 Task: Create Card Project Risk Assessment in Board Resource Allocation Techniques to Workspace Health and Safety. Create Card Event Coordination Review in Board Social Media Advertising Analytics to Workspace Health and Safety. Create Card Project Quality Assurance in Board Content Marketing Content Distribution and Promotion to Workspace Health and Safety
Action: Mouse moved to (257, 215)
Screenshot: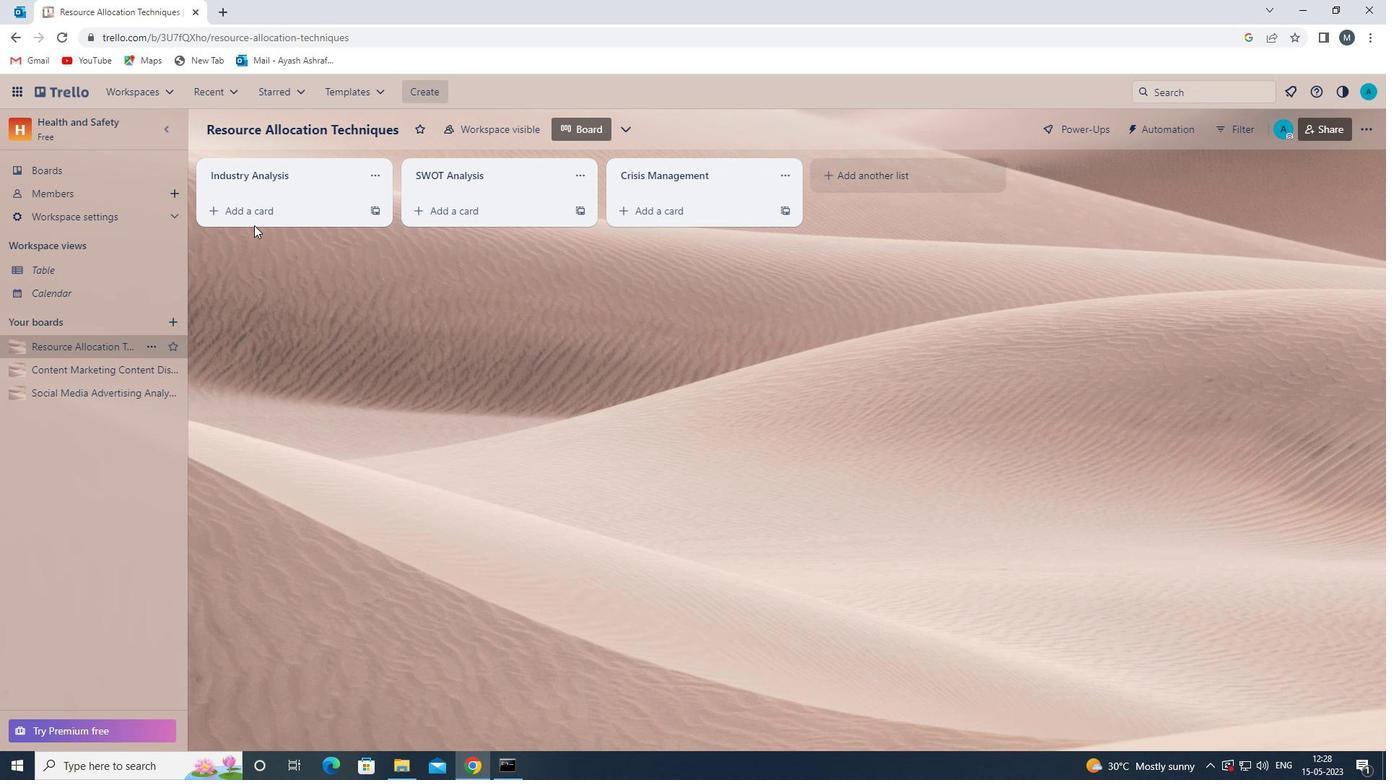 
Action: Mouse pressed left at (257, 215)
Screenshot: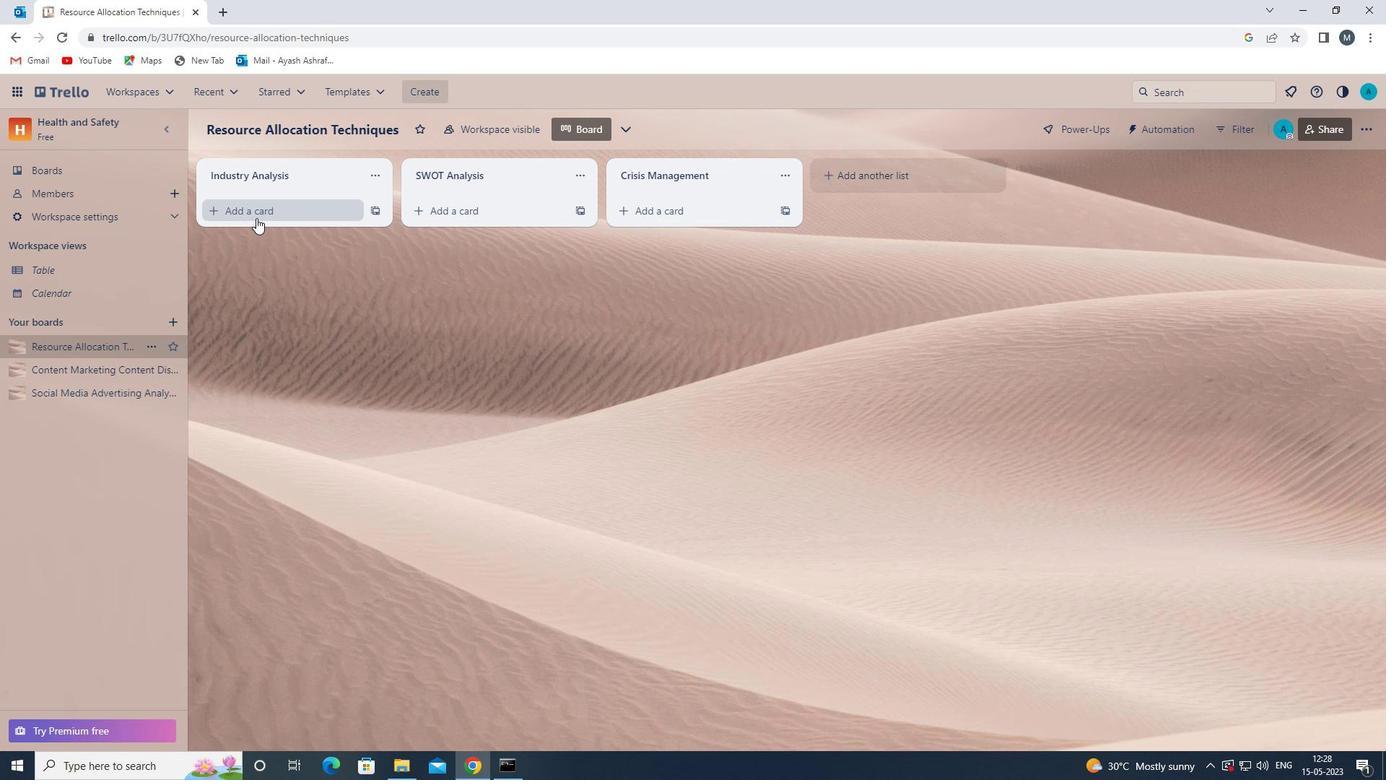 
Action: Mouse moved to (278, 226)
Screenshot: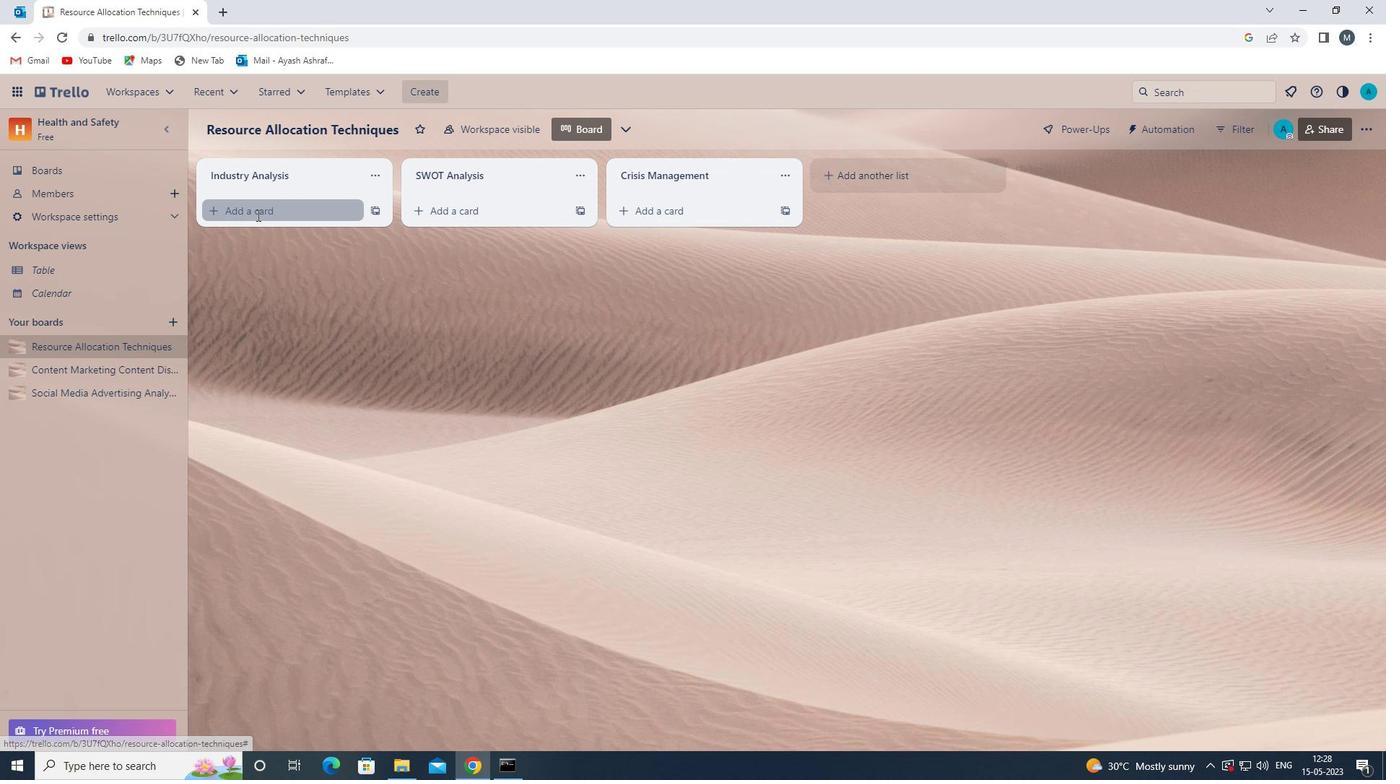 
Action: Mouse pressed left at (278, 226)
Screenshot: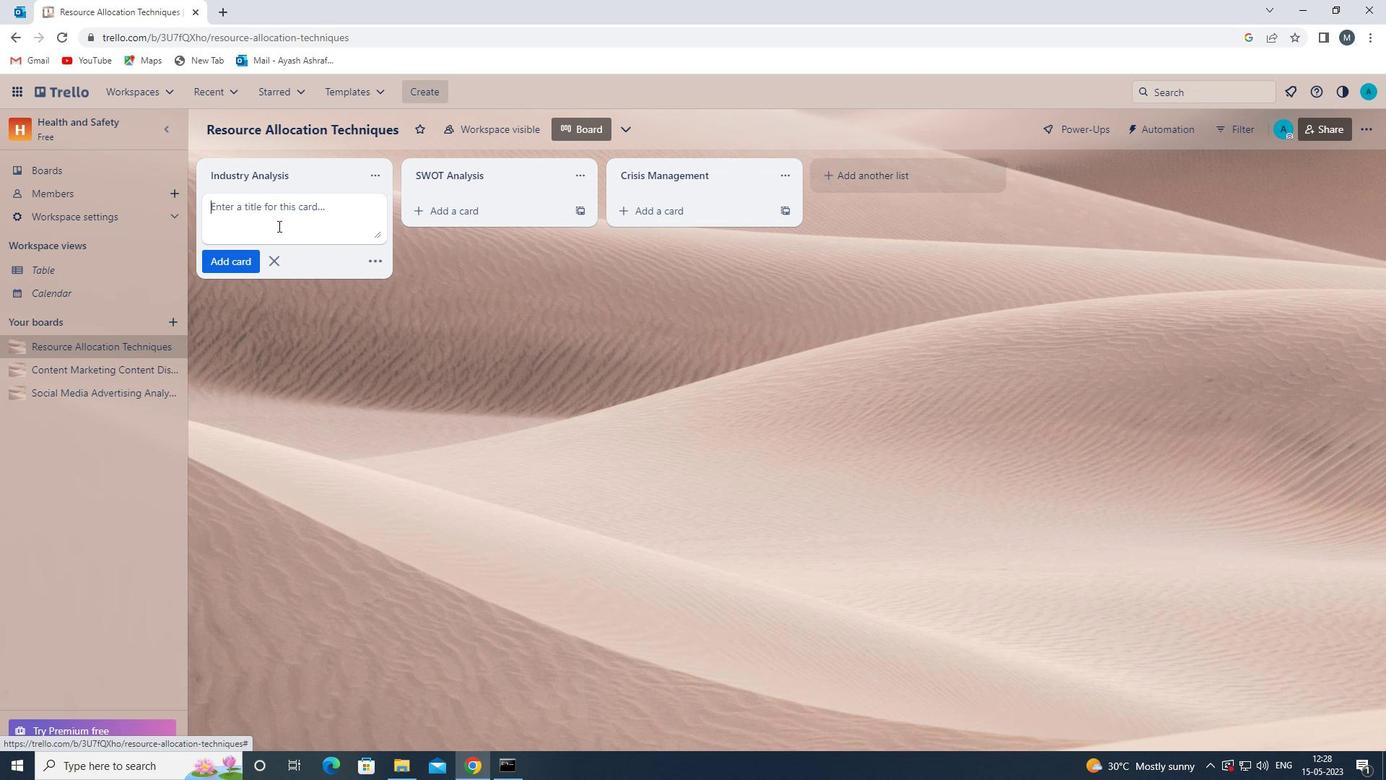 
Action: Key pressed <Key.shift>PROJECT<Key.space><Key.shift><Key.shift>RISK<Key.space><Key.shift>ASSESSMENT<Key.space>
Screenshot: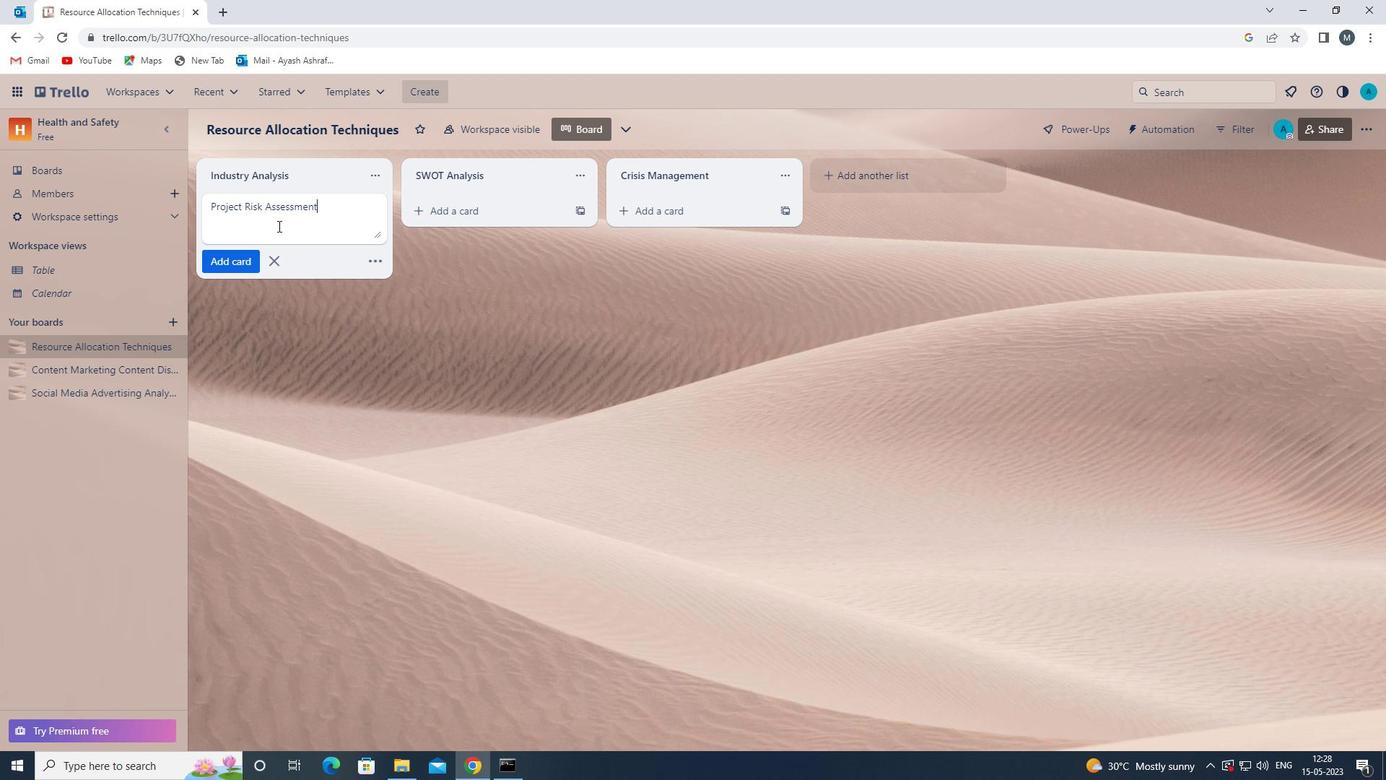 
Action: Mouse moved to (246, 260)
Screenshot: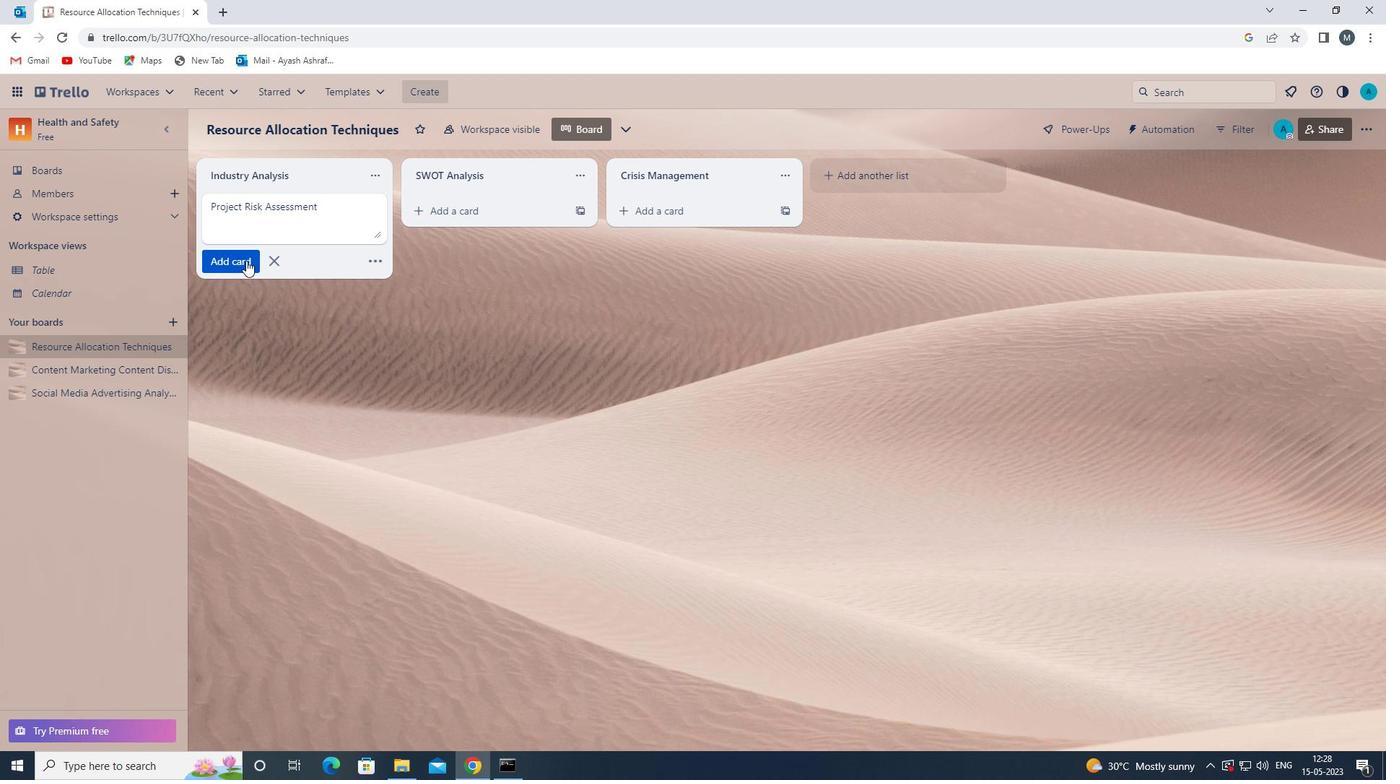 
Action: Mouse pressed left at (246, 260)
Screenshot: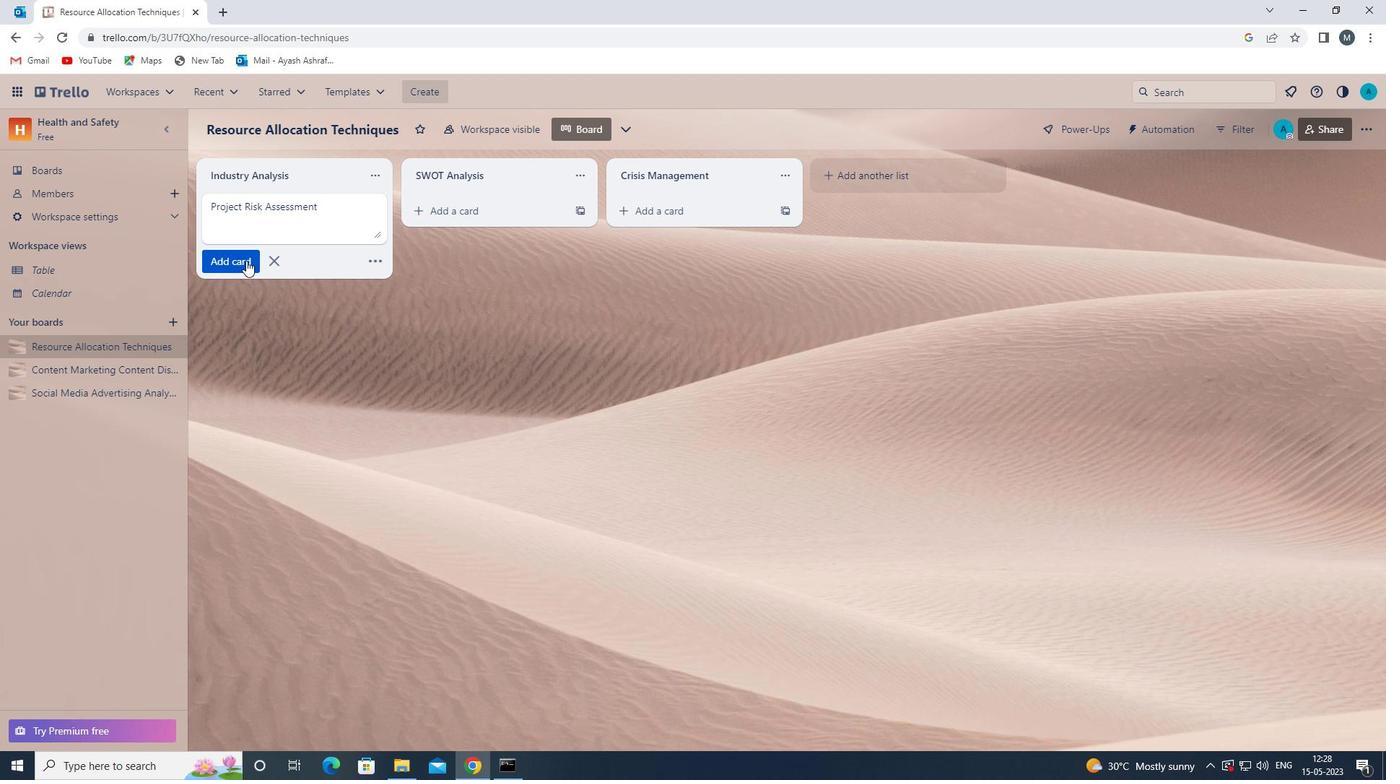 
Action: Mouse moved to (283, 387)
Screenshot: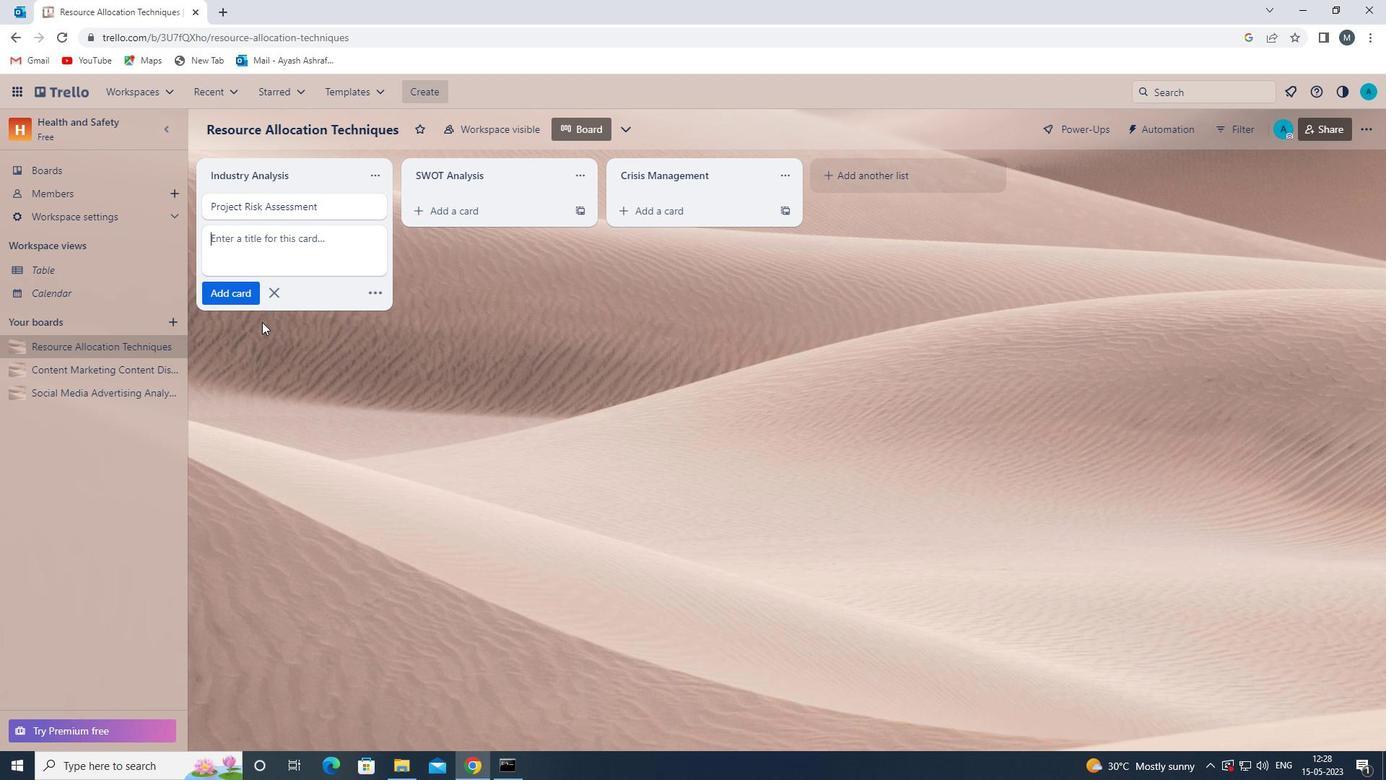 
Action: Mouse pressed left at (283, 387)
Screenshot: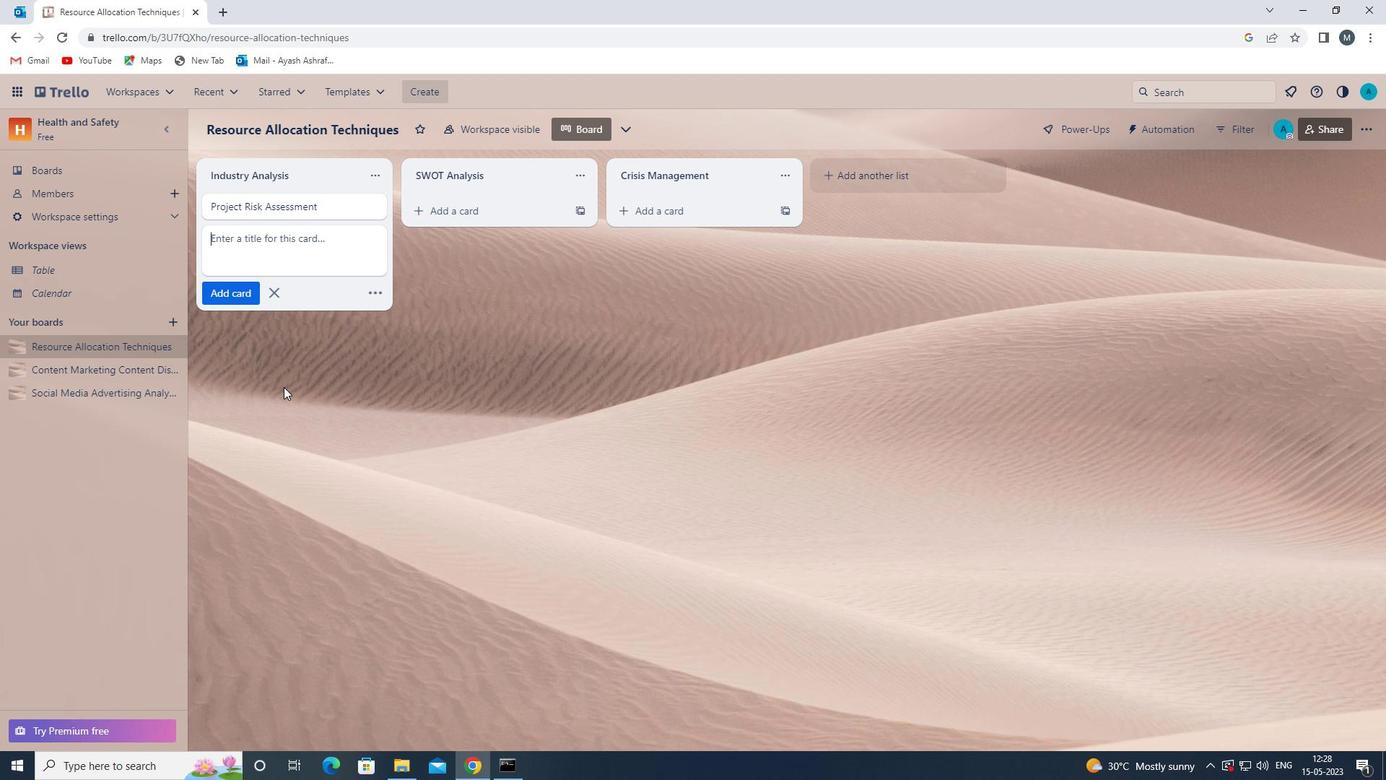 
Action: Mouse moved to (75, 400)
Screenshot: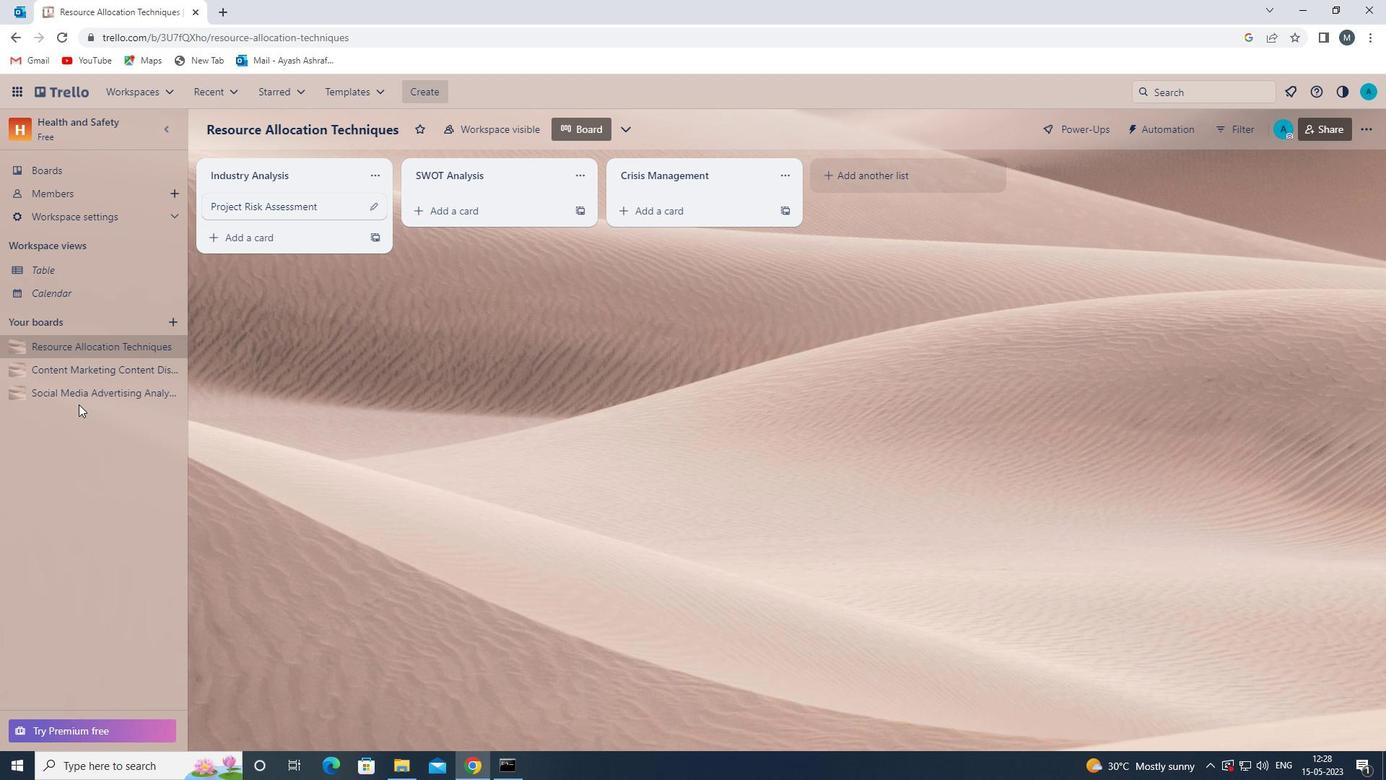 
Action: Mouse pressed left at (75, 400)
Screenshot: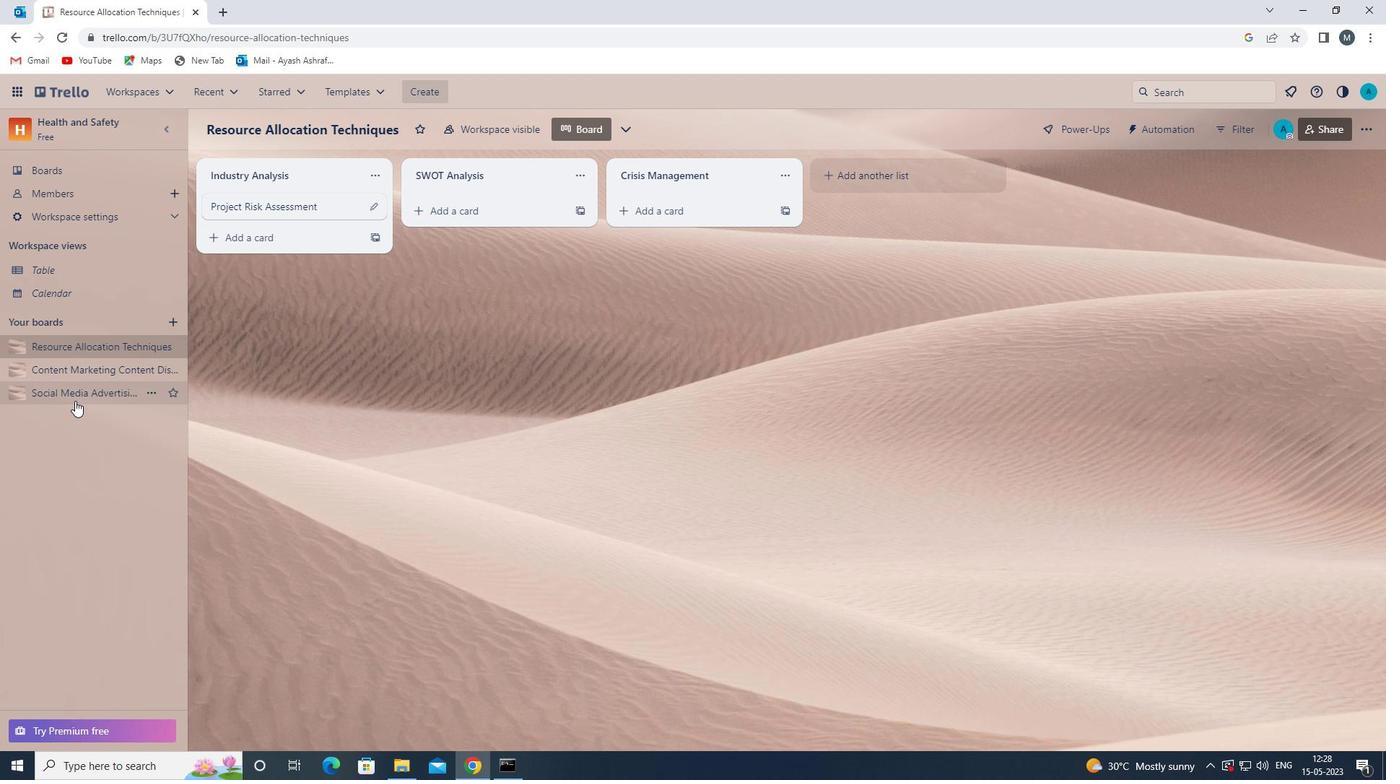 
Action: Mouse moved to (269, 210)
Screenshot: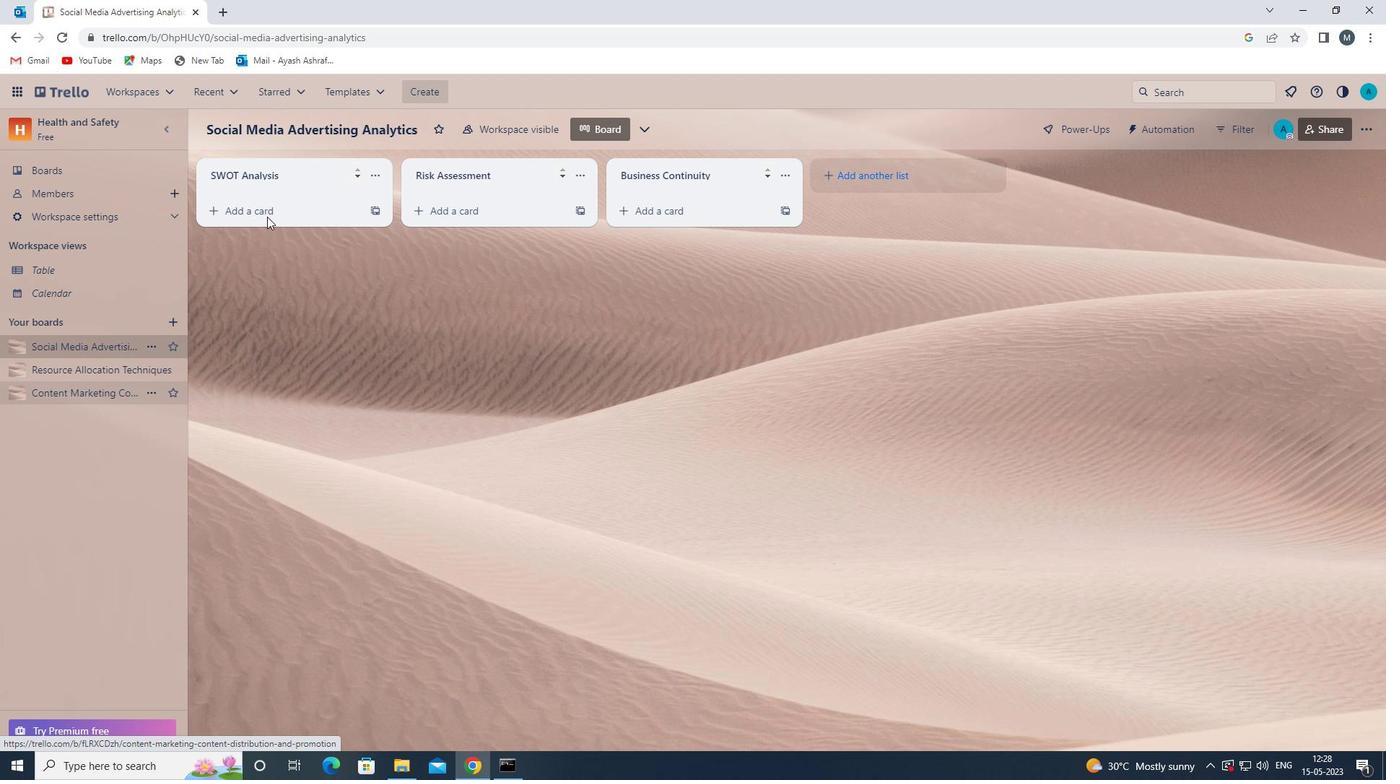 
Action: Mouse pressed left at (269, 210)
Screenshot: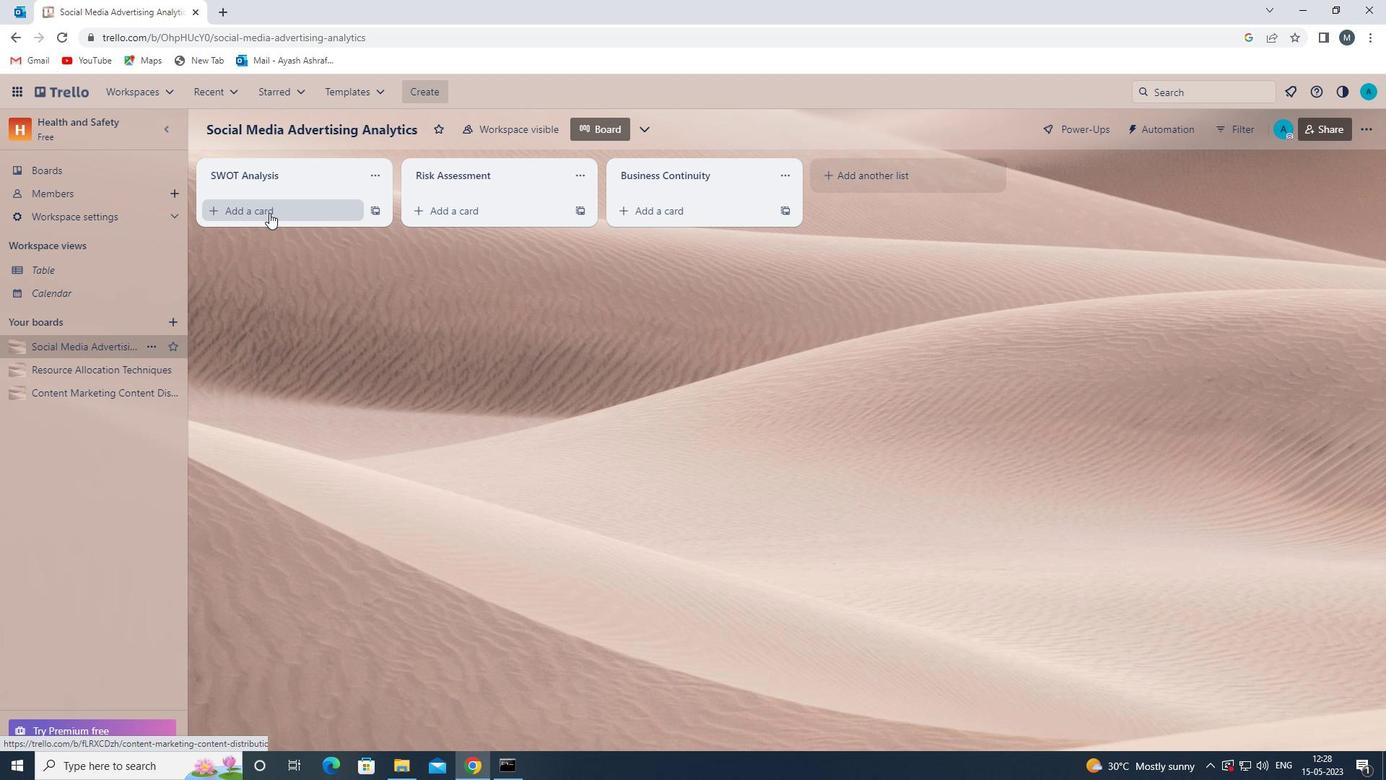 
Action: Mouse moved to (273, 219)
Screenshot: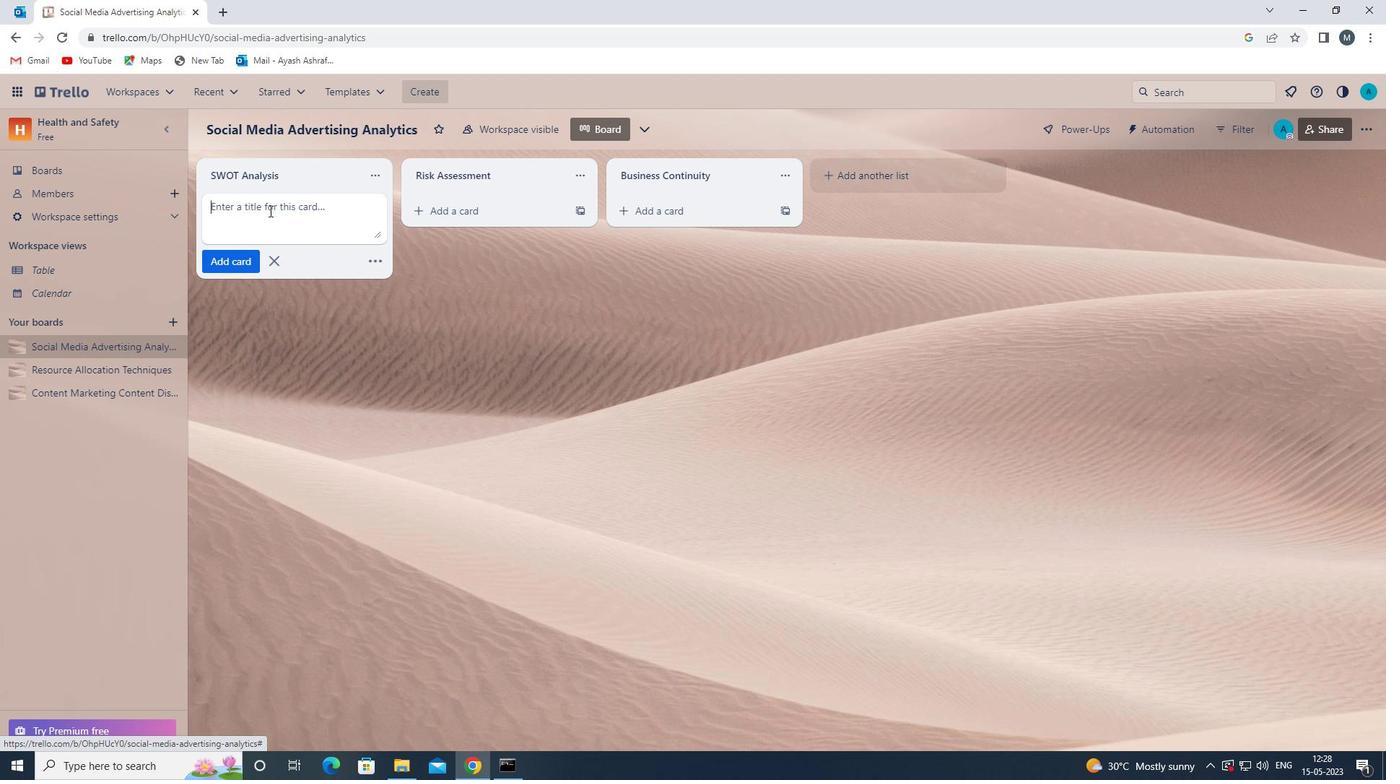 
Action: Mouse pressed left at (273, 219)
Screenshot: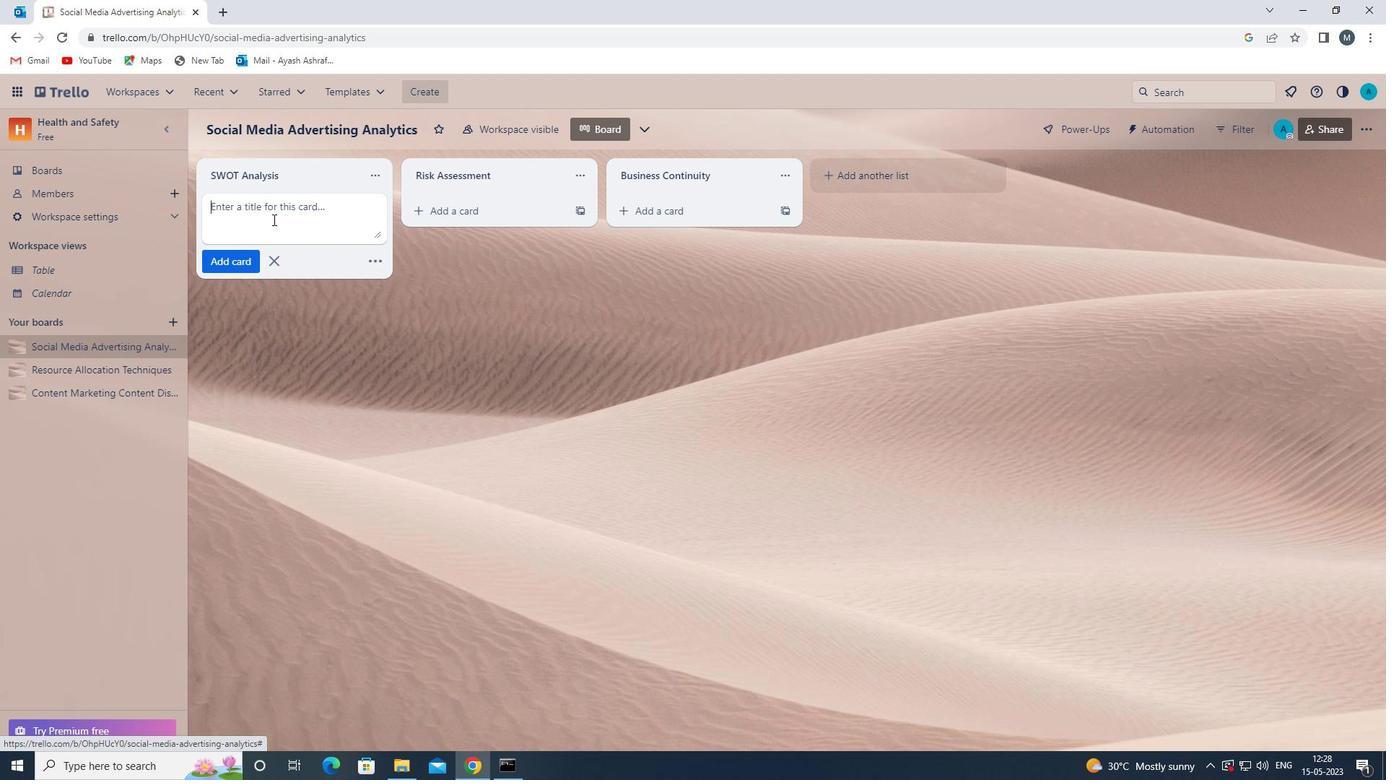 
Action: Key pressed <Key.shift>EVENT<Key.space><Key.shift><Key.shift><Key.shift><Key.shift>COORDINATION<Key.space><Key.shift>REVIEW<Key.space>
Screenshot: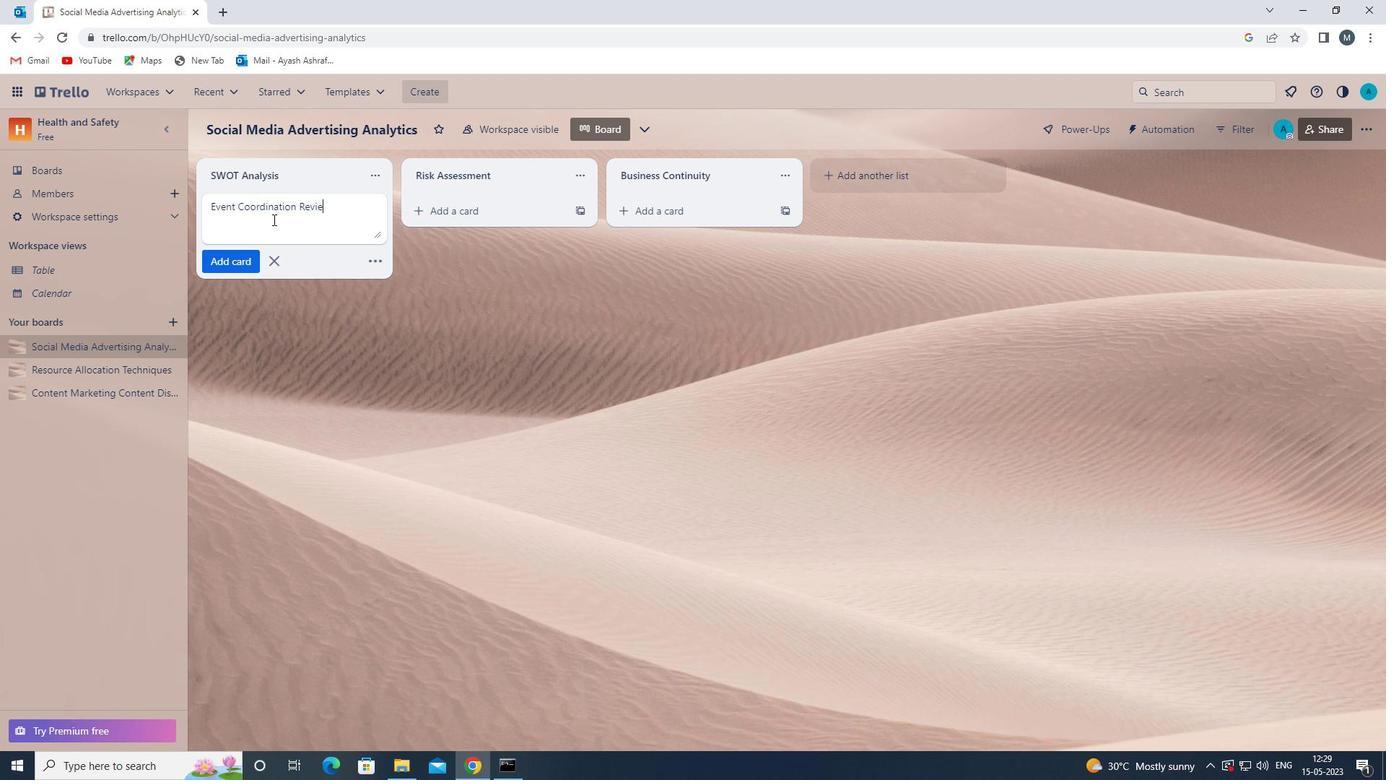 
Action: Mouse moved to (48, 391)
Screenshot: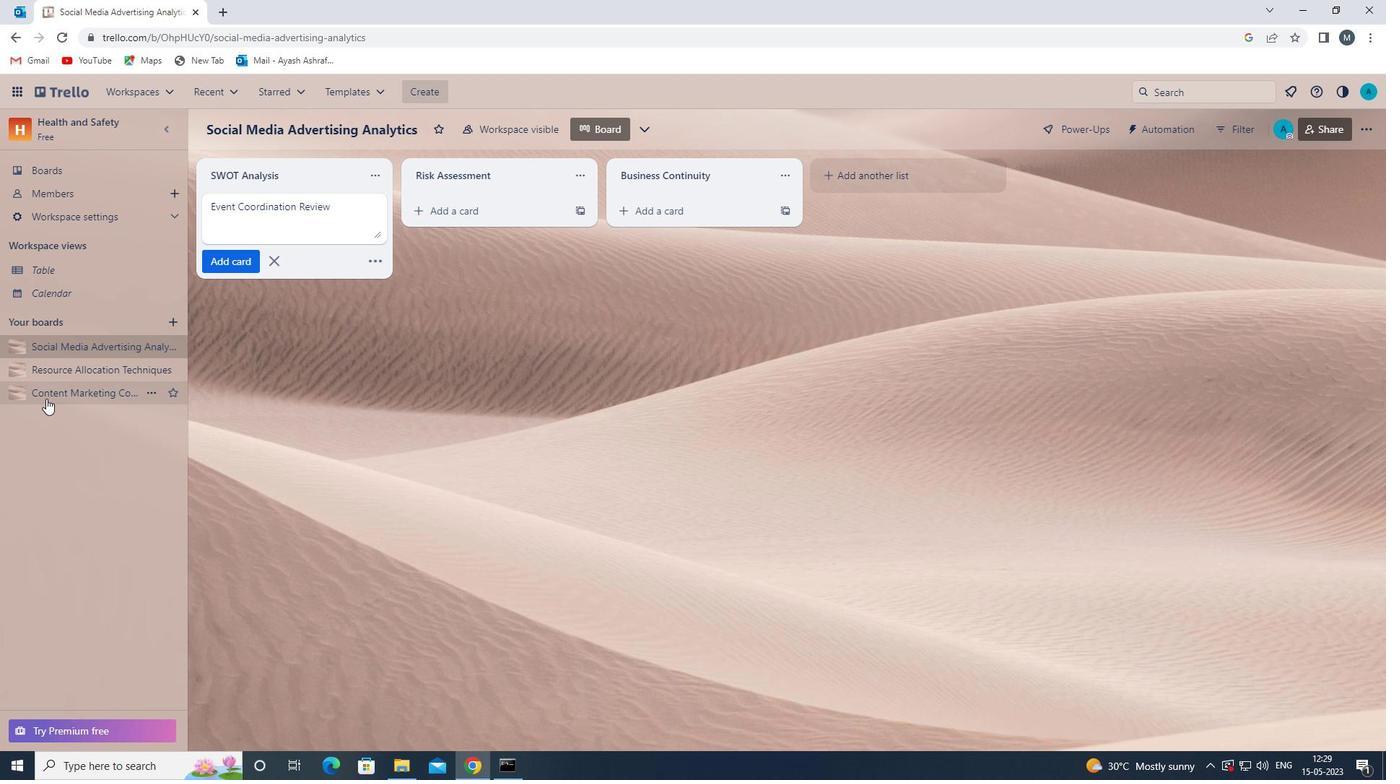 
Action: Mouse pressed left at (48, 391)
Screenshot: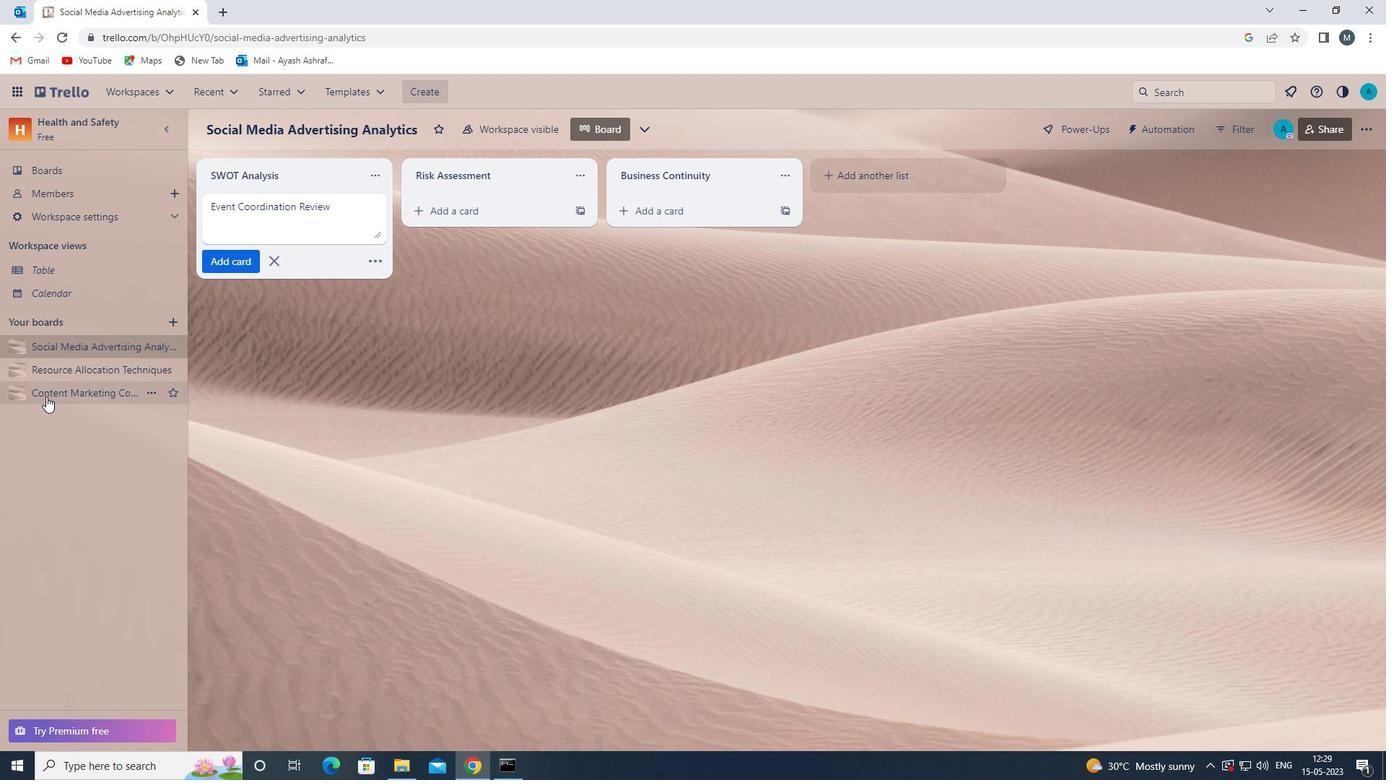 
Action: Mouse moved to (265, 219)
Screenshot: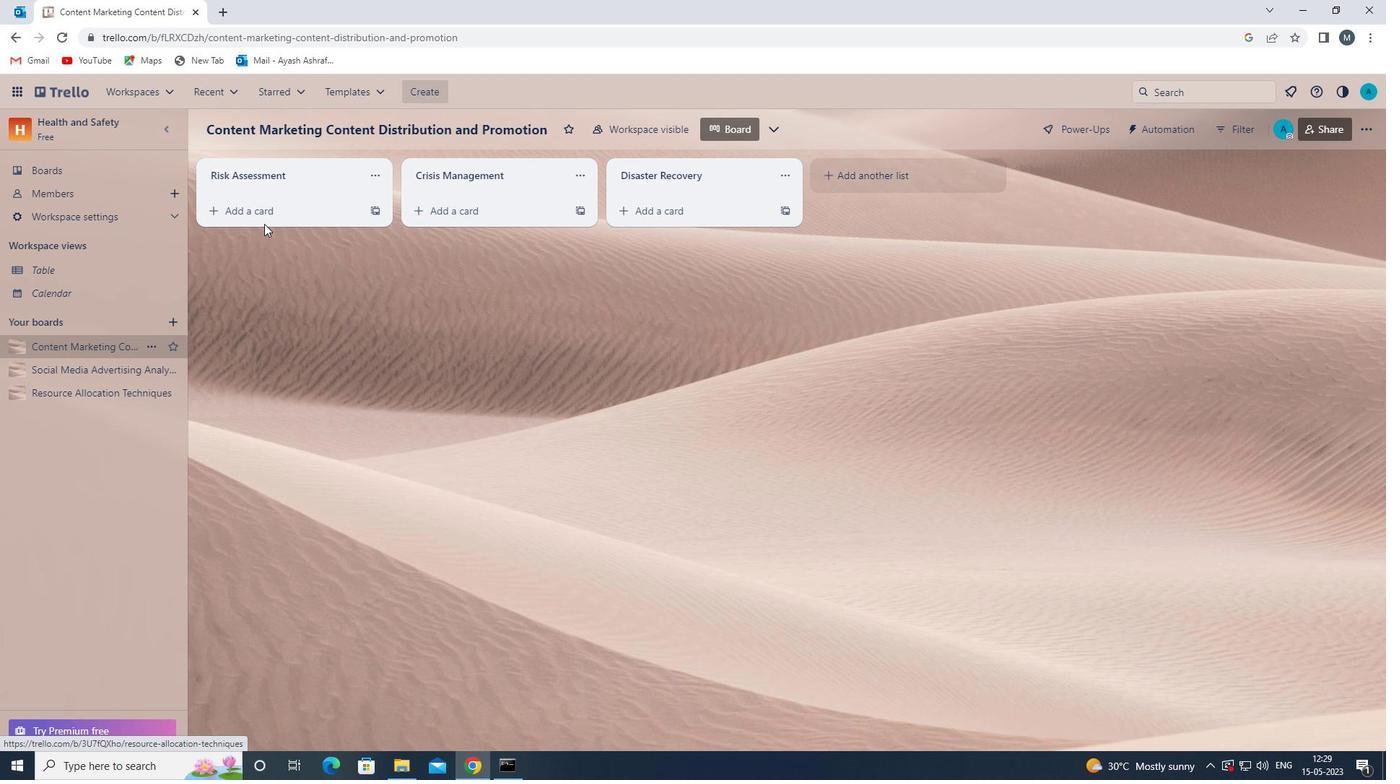 
Action: Mouse pressed left at (265, 219)
Screenshot: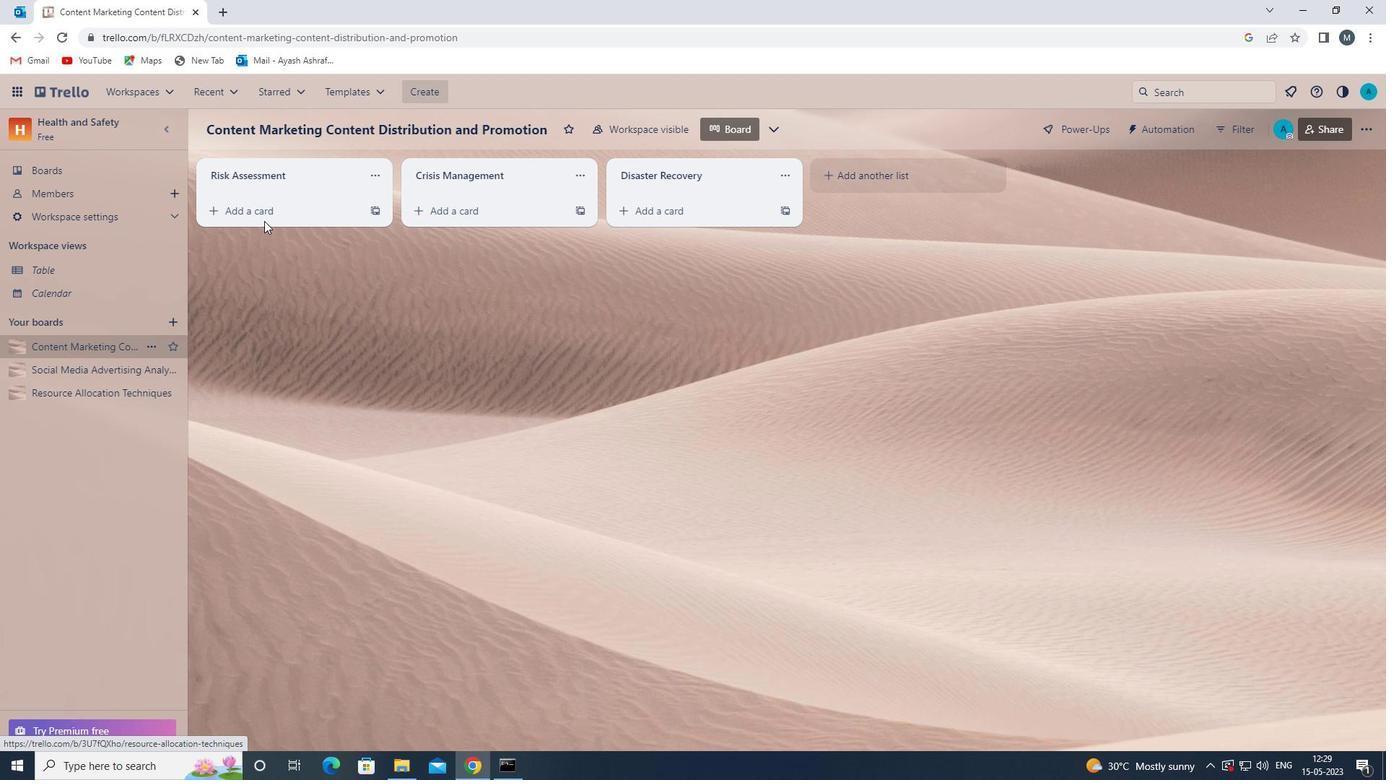 
Action: Mouse moved to (270, 222)
Screenshot: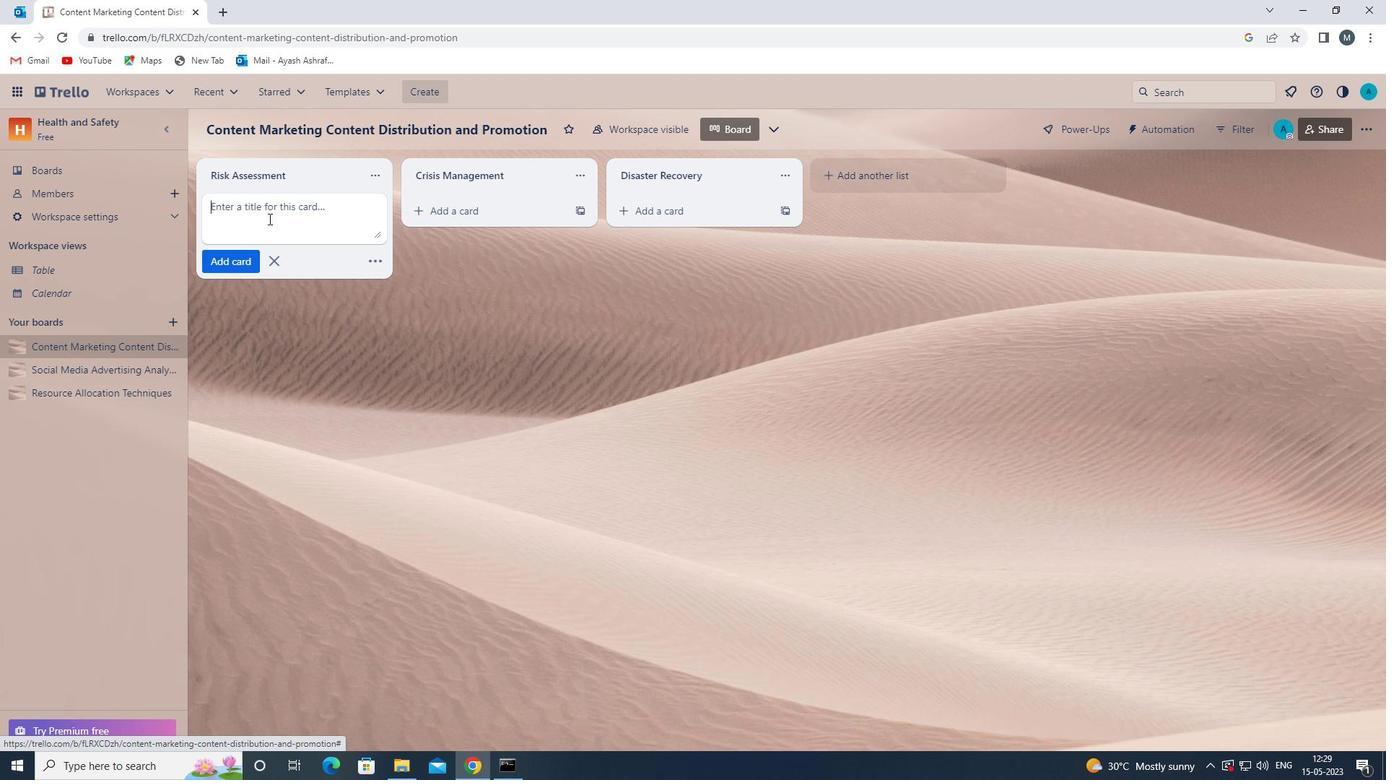 
Action: Mouse pressed left at (270, 222)
Screenshot: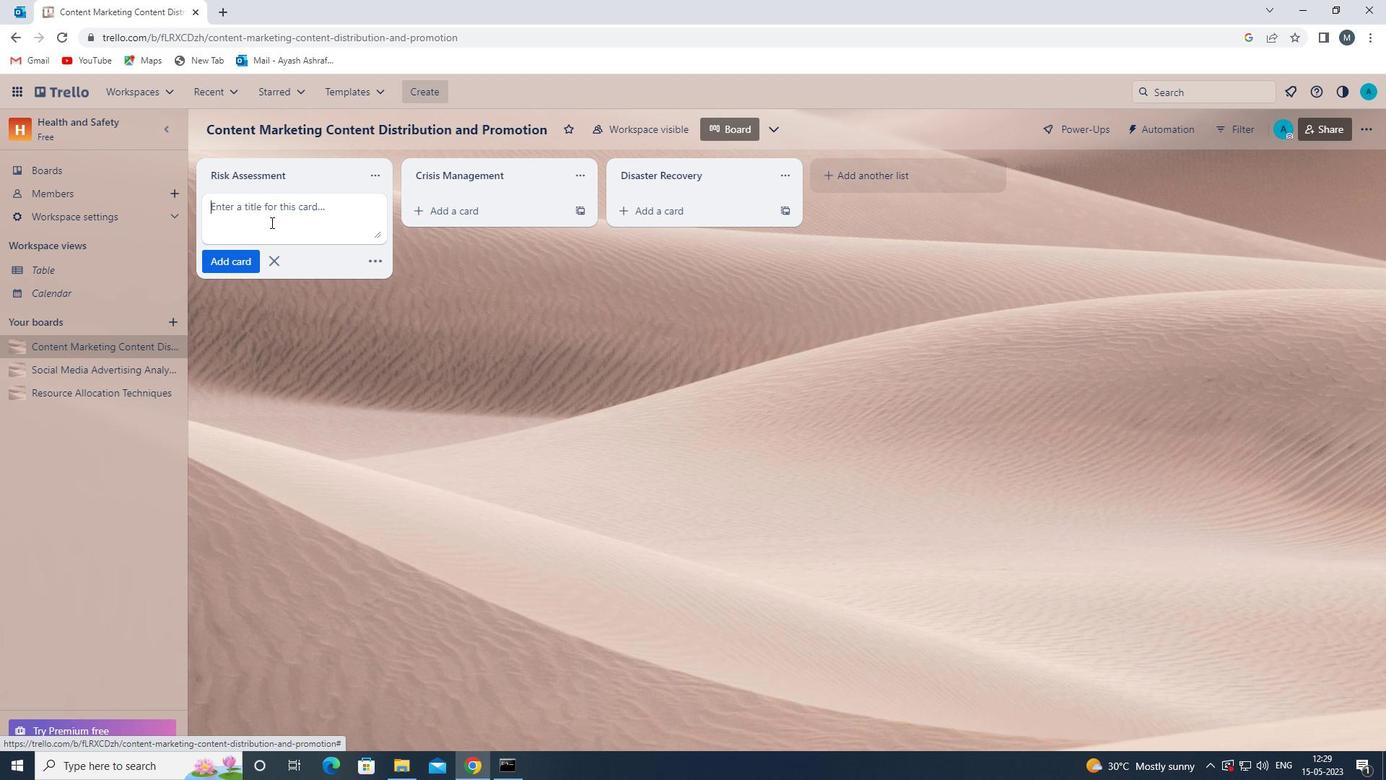 
Action: Key pressed <Key.shift>PROJECT<Key.space><Key.shift><Key.shift><Key.shift><Key.shift><Key.shift><Key.shift><Key.shift>QY<Key.backspace>UALITY<Key.space><Key.shift>ASSURANCE<Key.space>
Screenshot: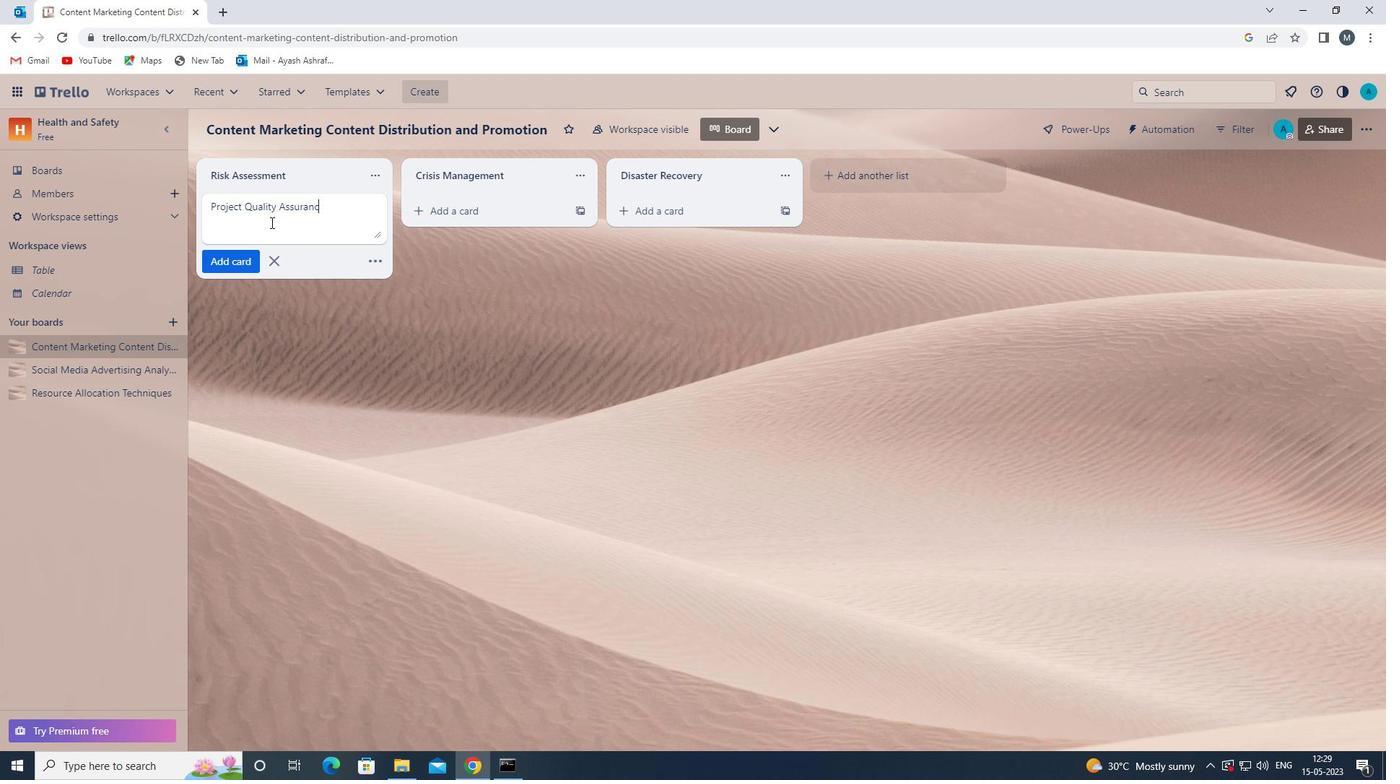 
Action: Mouse moved to (224, 259)
Screenshot: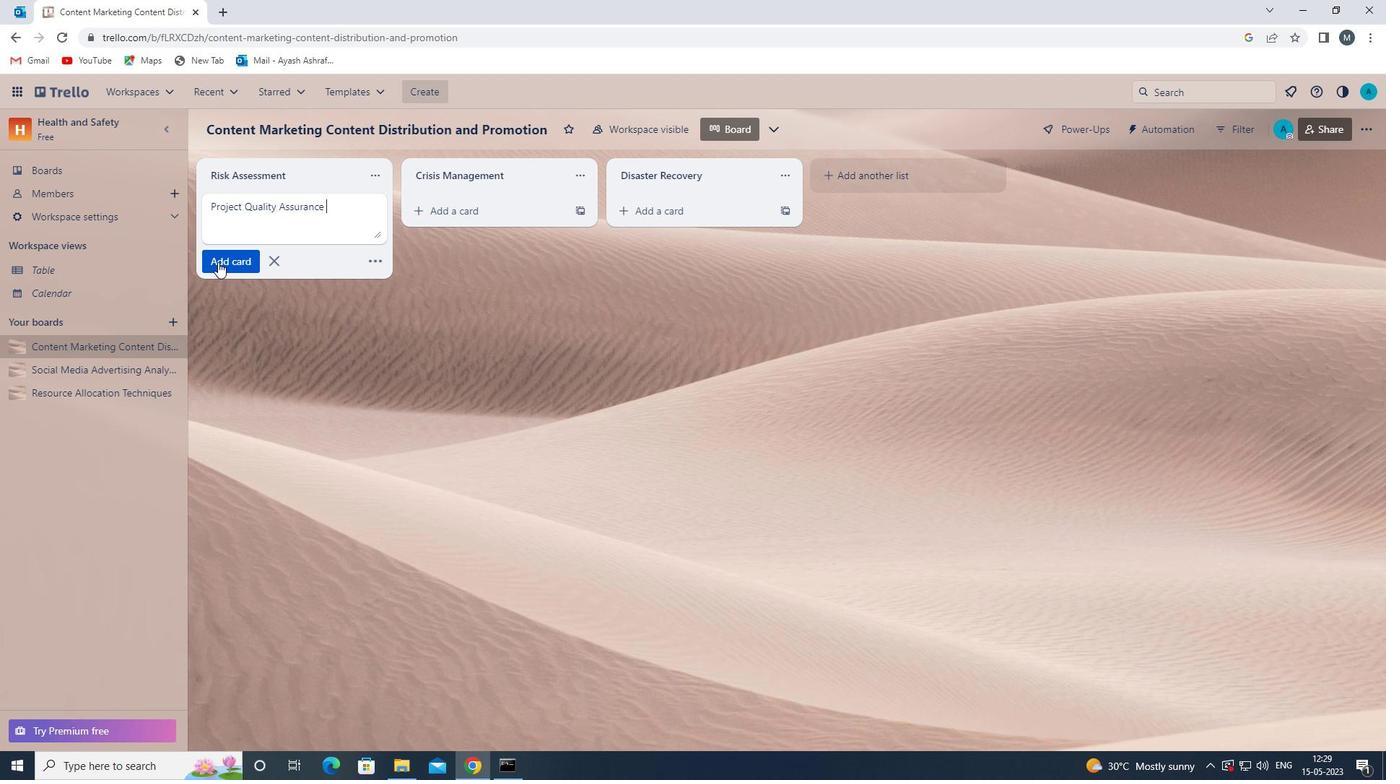
Action: Mouse pressed left at (224, 259)
Screenshot: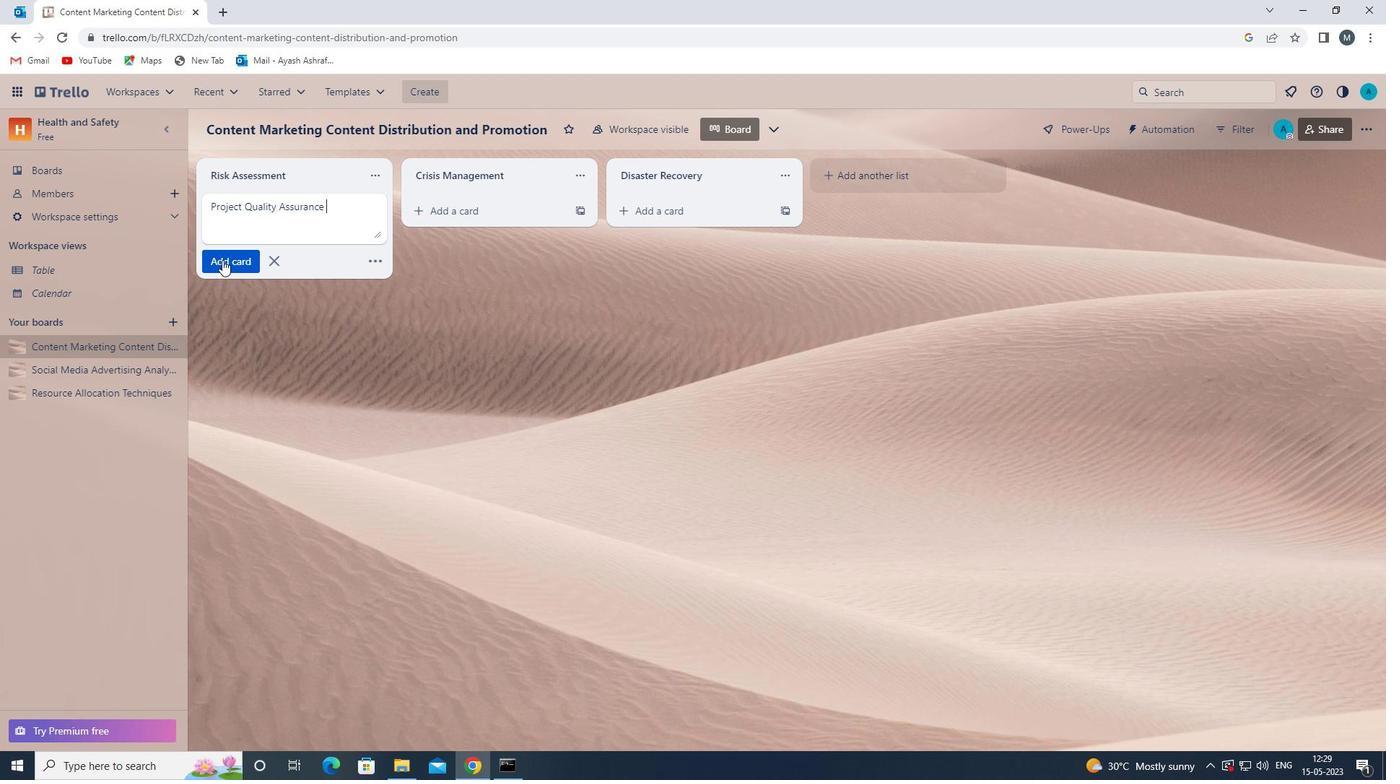 
Action: Mouse moved to (267, 388)
Screenshot: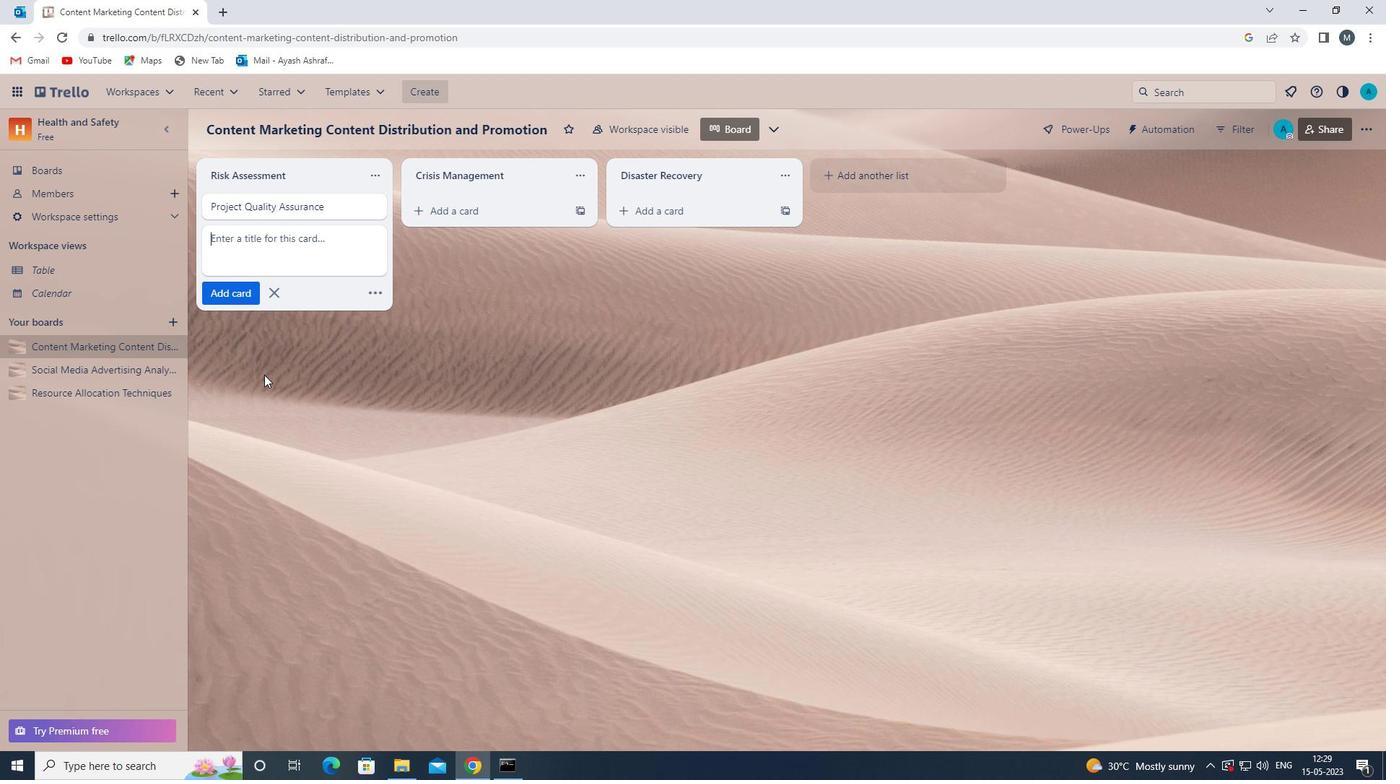 
Action: Mouse pressed left at (267, 388)
Screenshot: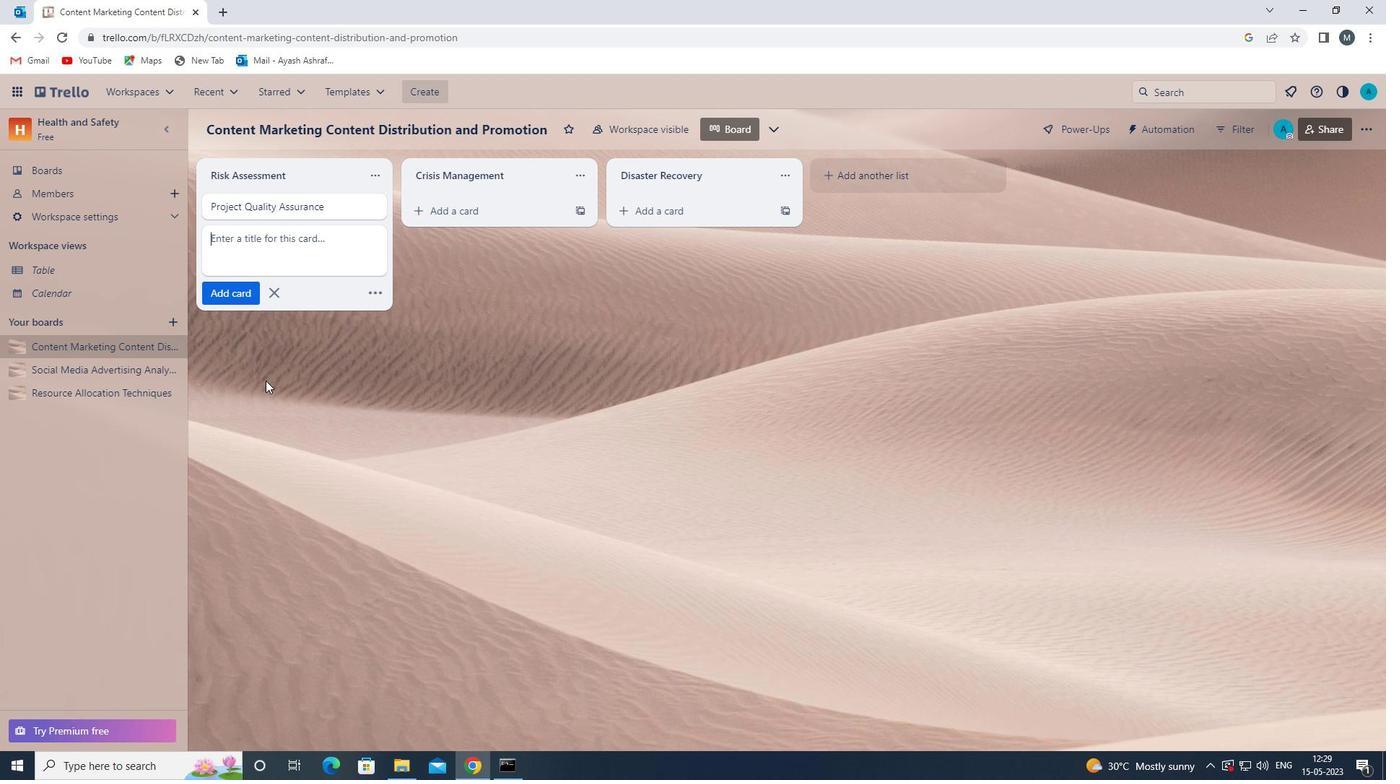 
